 Task: Add Blue Stripes Hazelnut Butter Dark Chocolate Bar to the cart.
Action: Mouse moved to (18, 68)
Screenshot: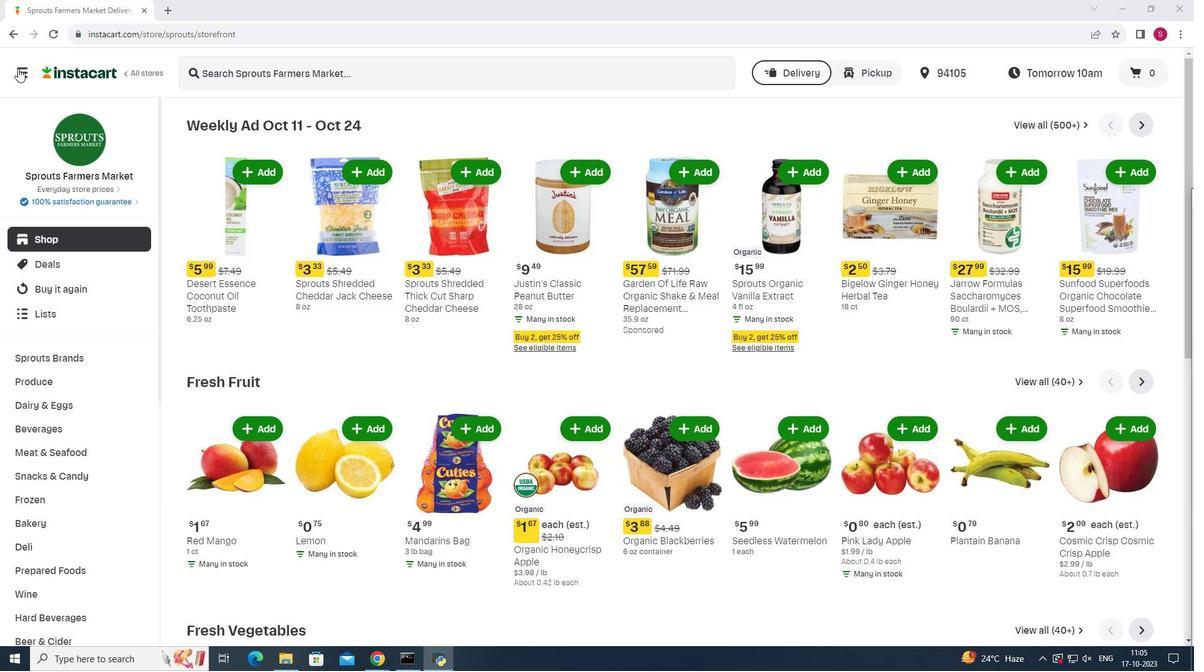 
Action: Mouse pressed left at (18, 68)
Screenshot: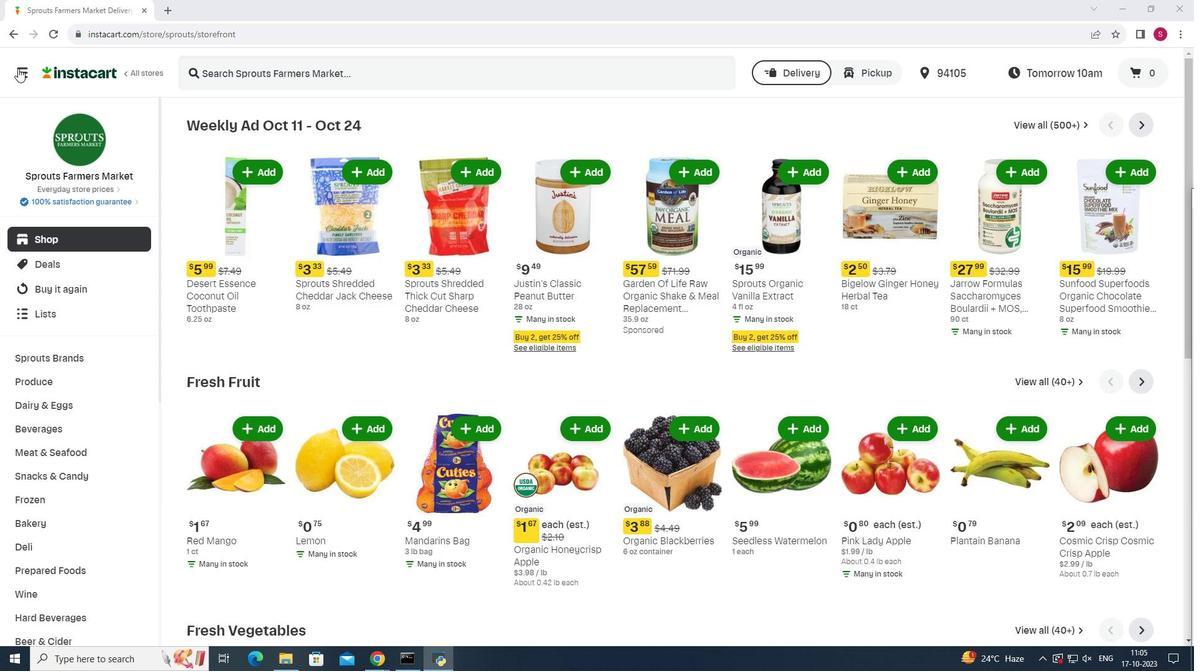 
Action: Mouse moved to (97, 325)
Screenshot: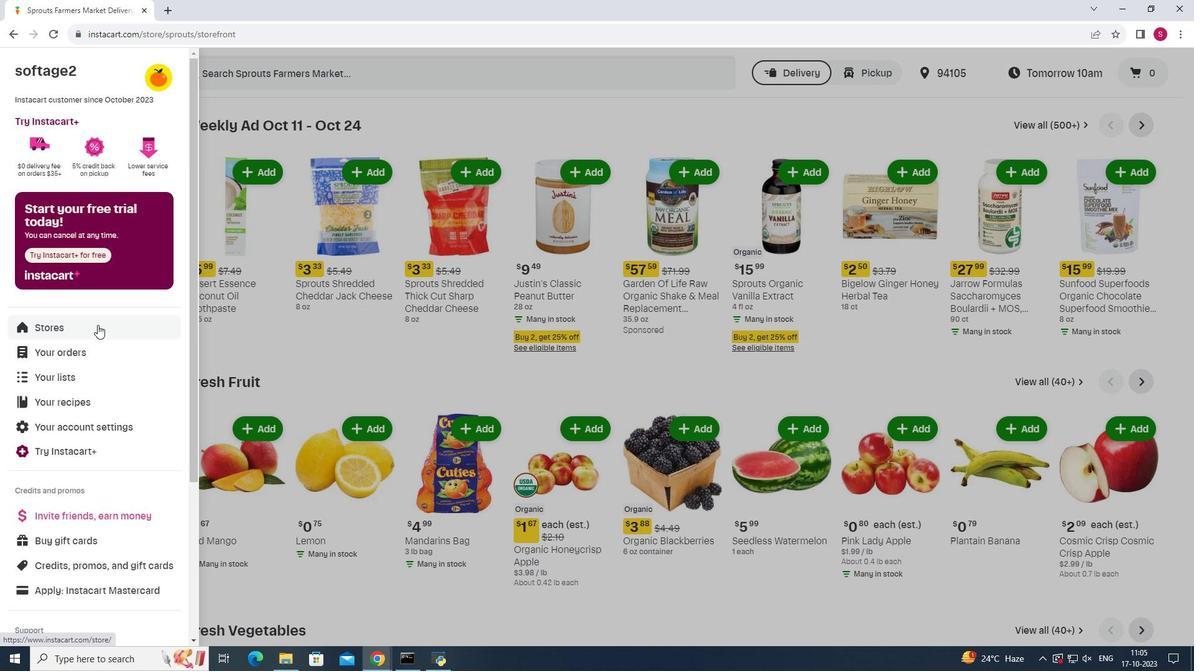 
Action: Mouse pressed left at (97, 325)
Screenshot: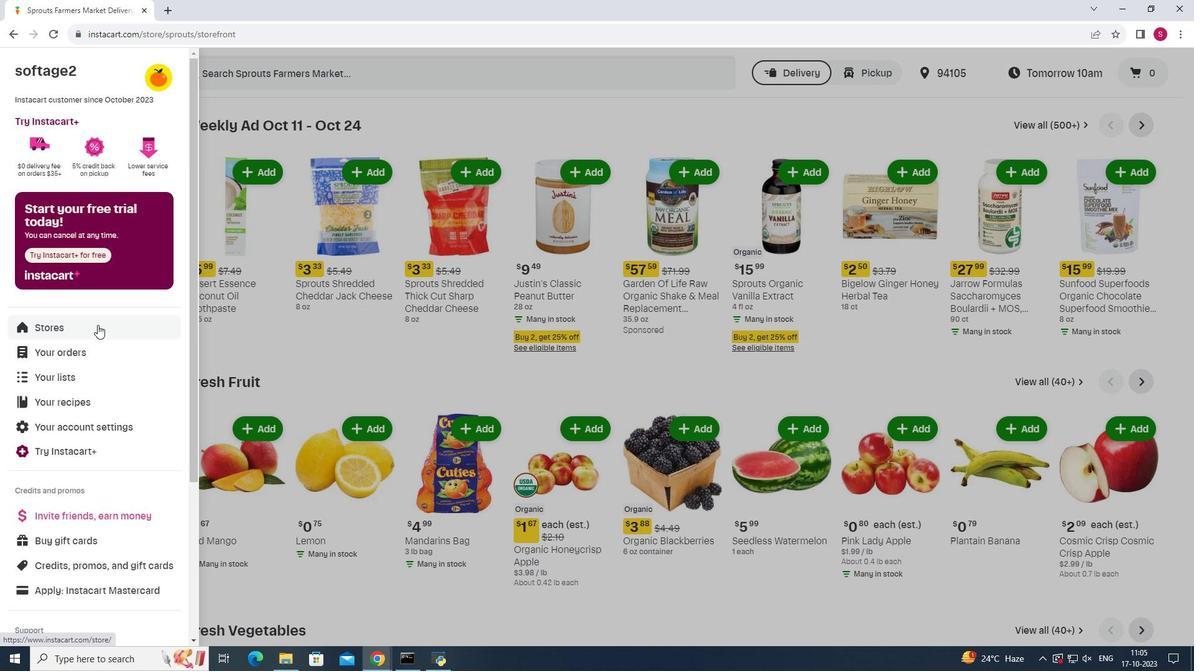 
Action: Mouse moved to (295, 111)
Screenshot: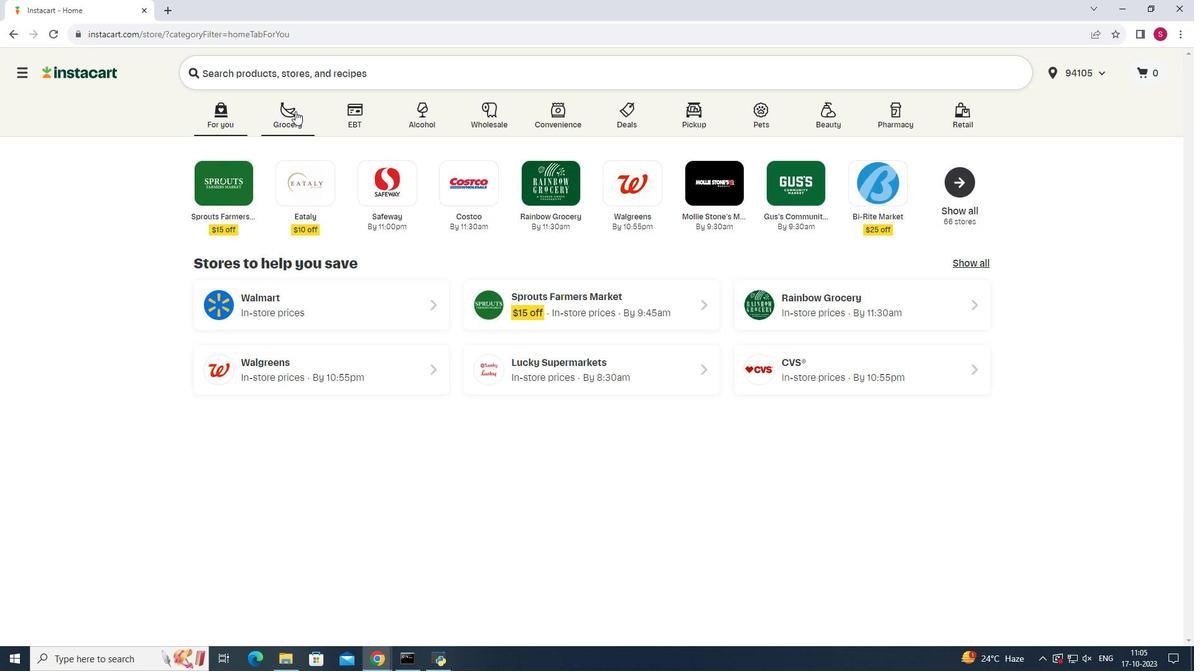
Action: Mouse pressed left at (295, 111)
Screenshot: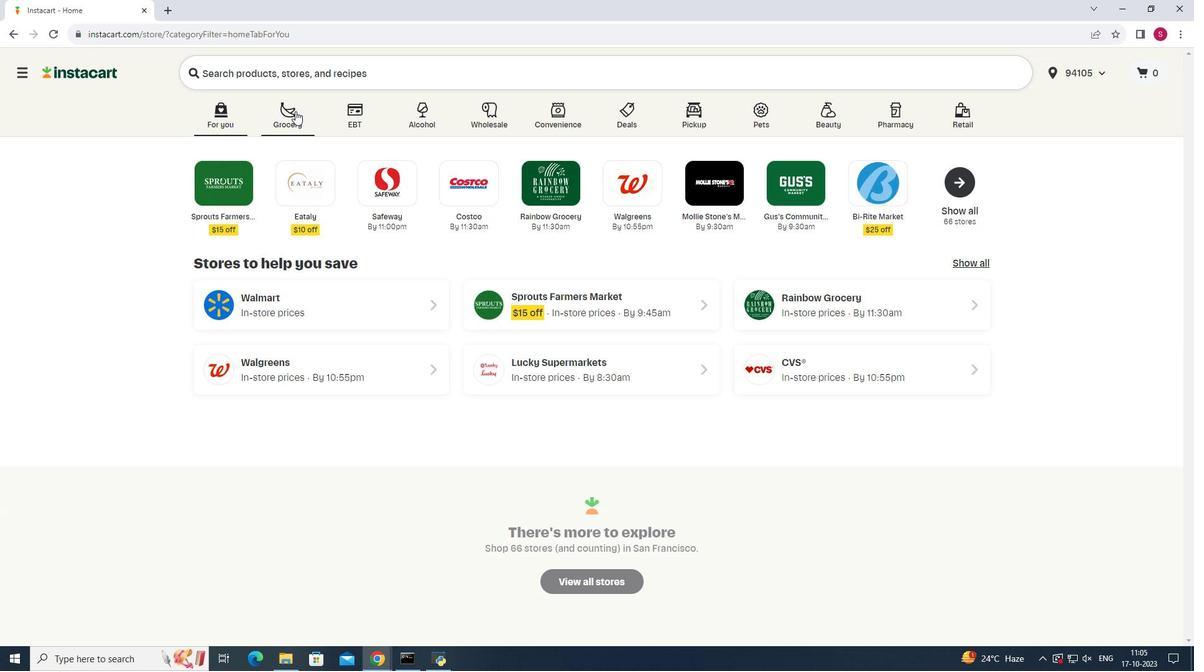 
Action: Mouse moved to (878, 167)
Screenshot: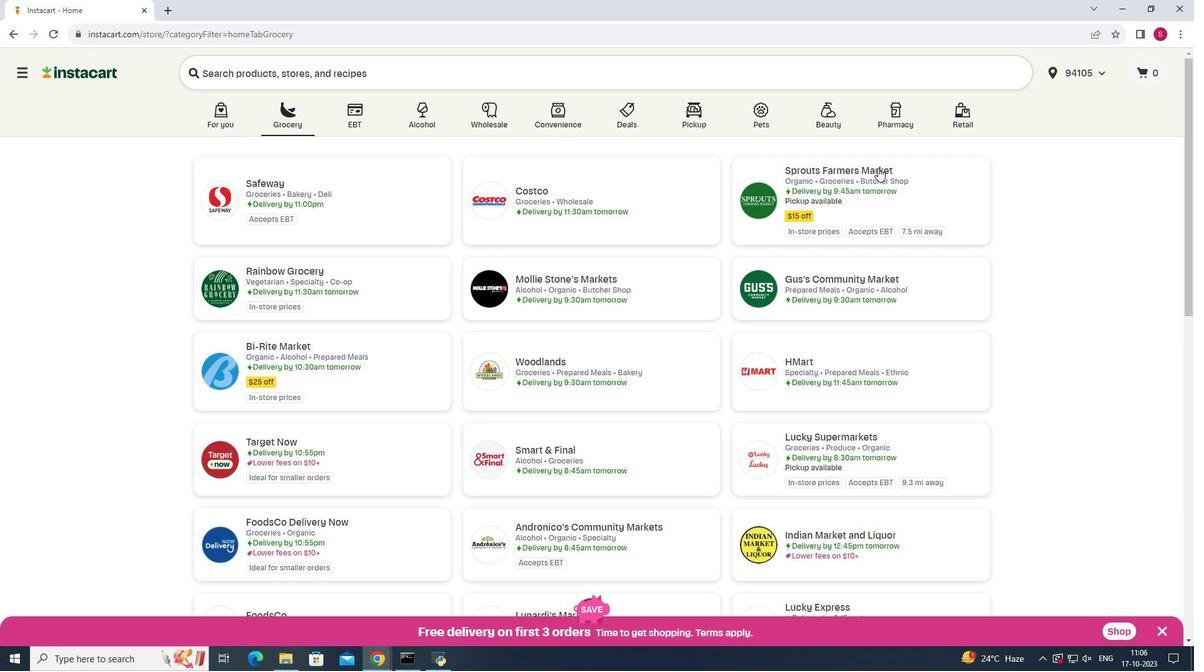 
Action: Mouse pressed left at (878, 167)
Screenshot: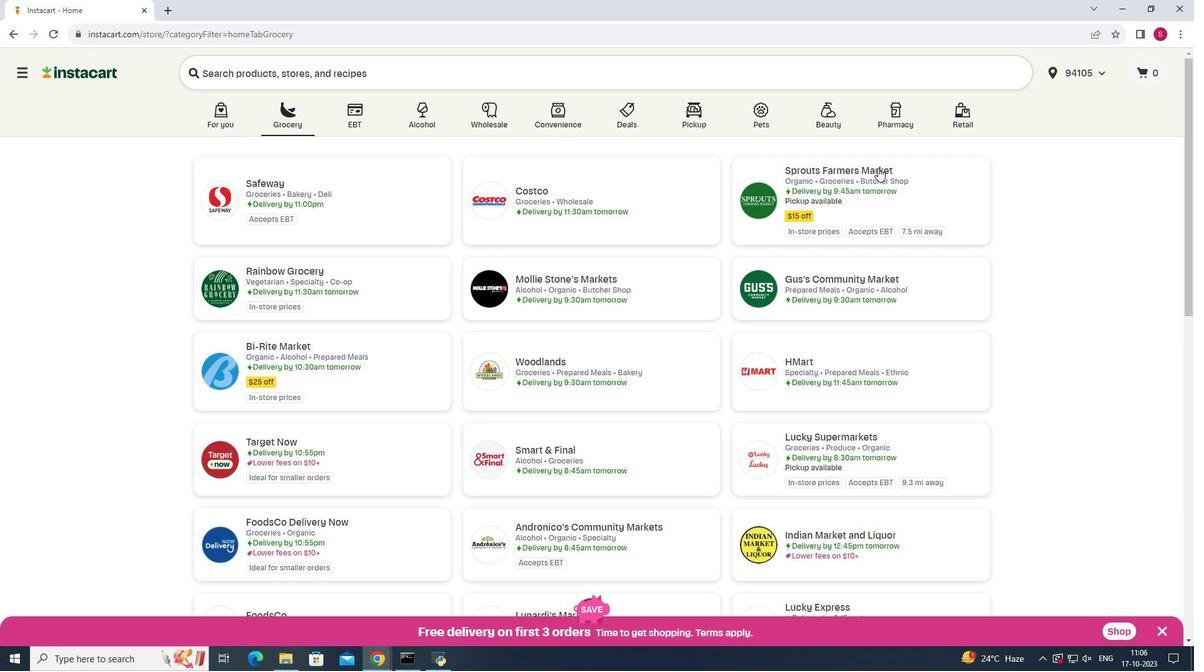 
Action: Mouse moved to (42, 479)
Screenshot: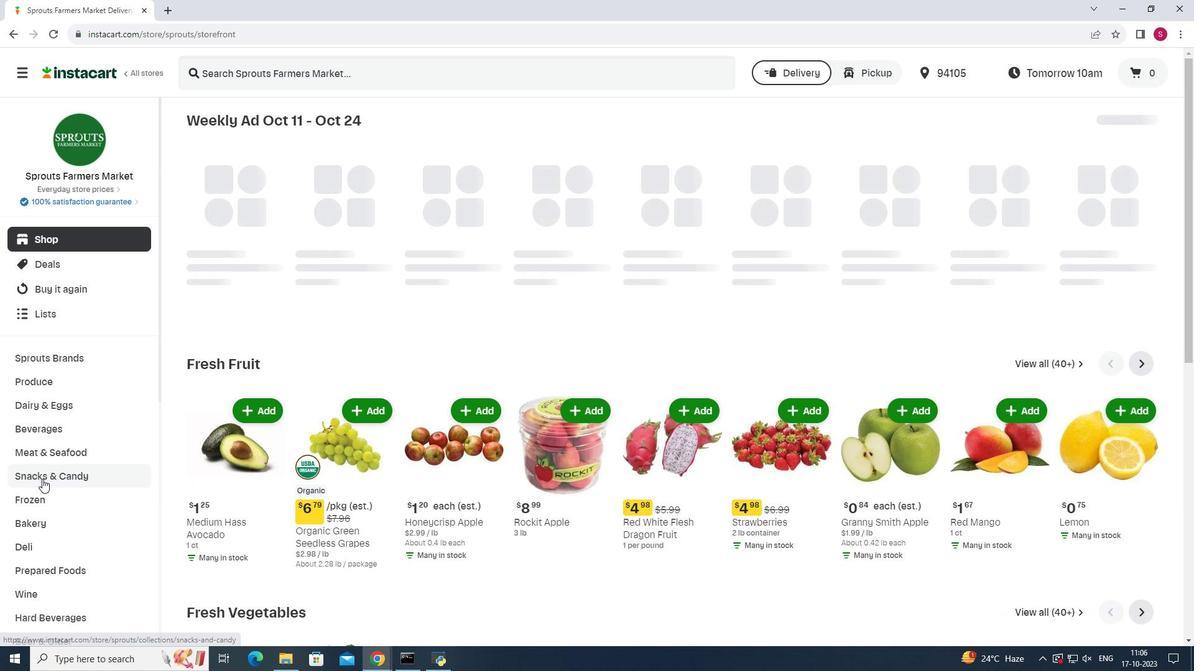 
Action: Mouse pressed left at (42, 479)
Screenshot: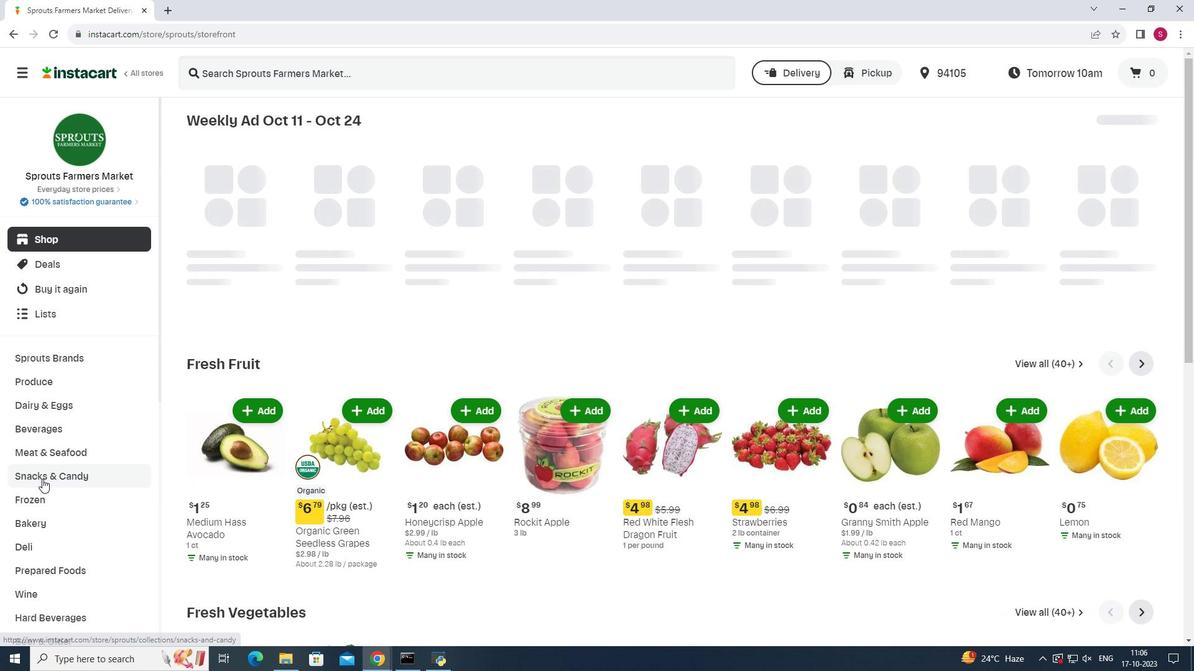 
Action: Mouse moved to (361, 149)
Screenshot: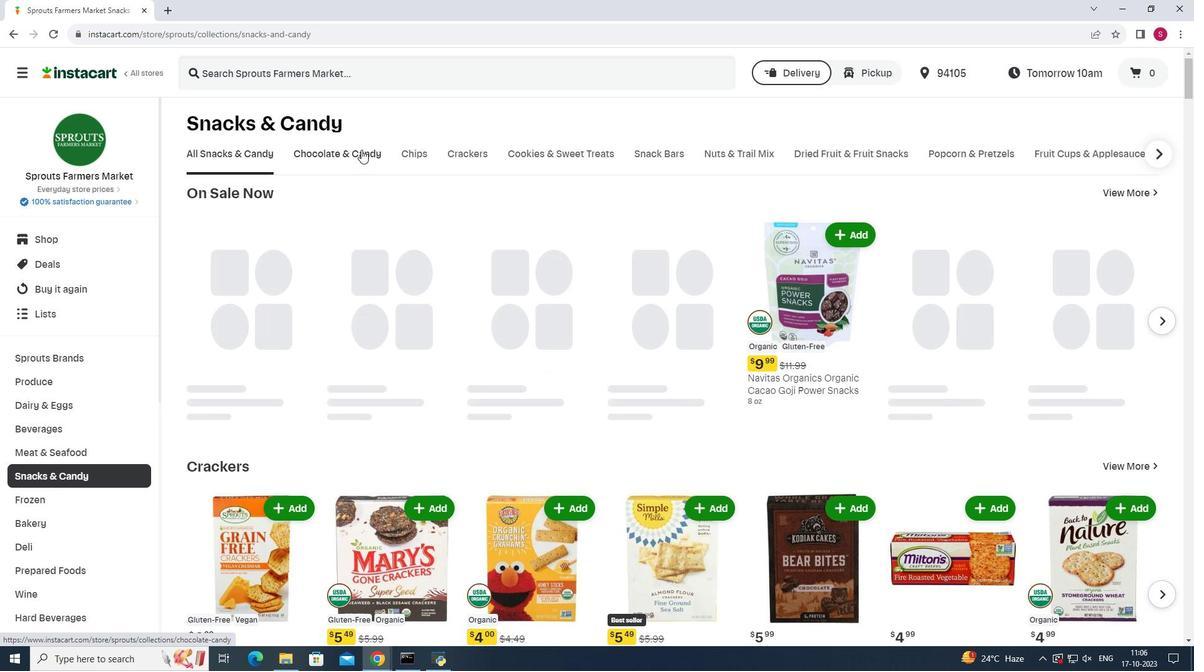 
Action: Mouse pressed left at (361, 149)
Screenshot: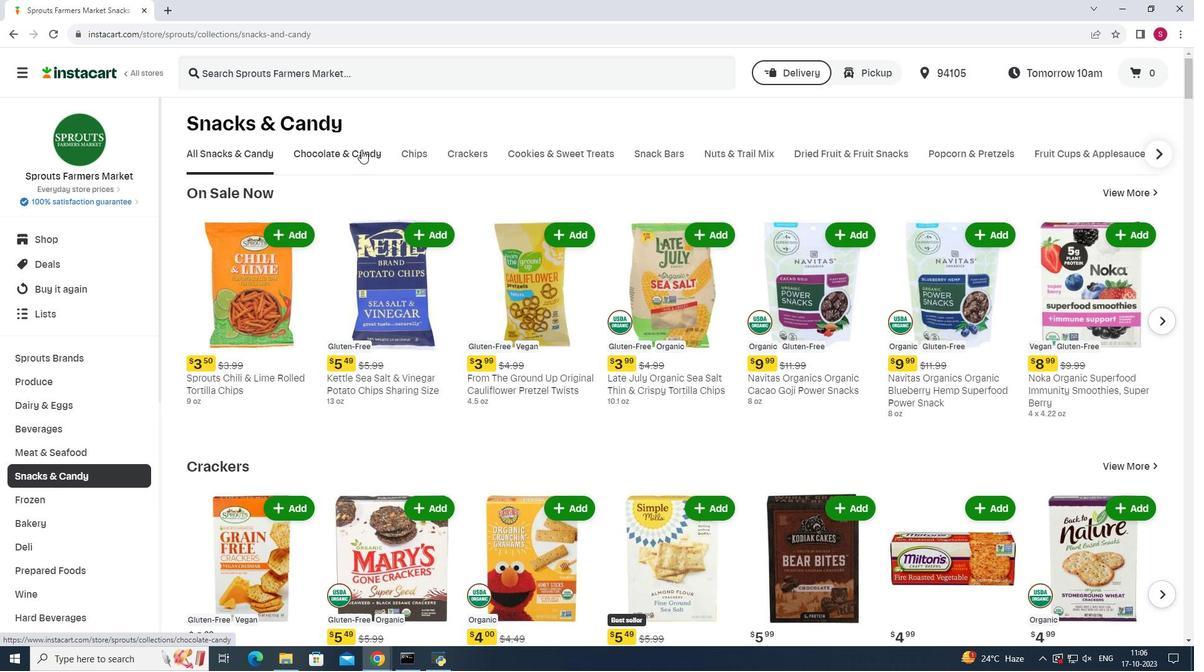 
Action: Mouse moved to (312, 206)
Screenshot: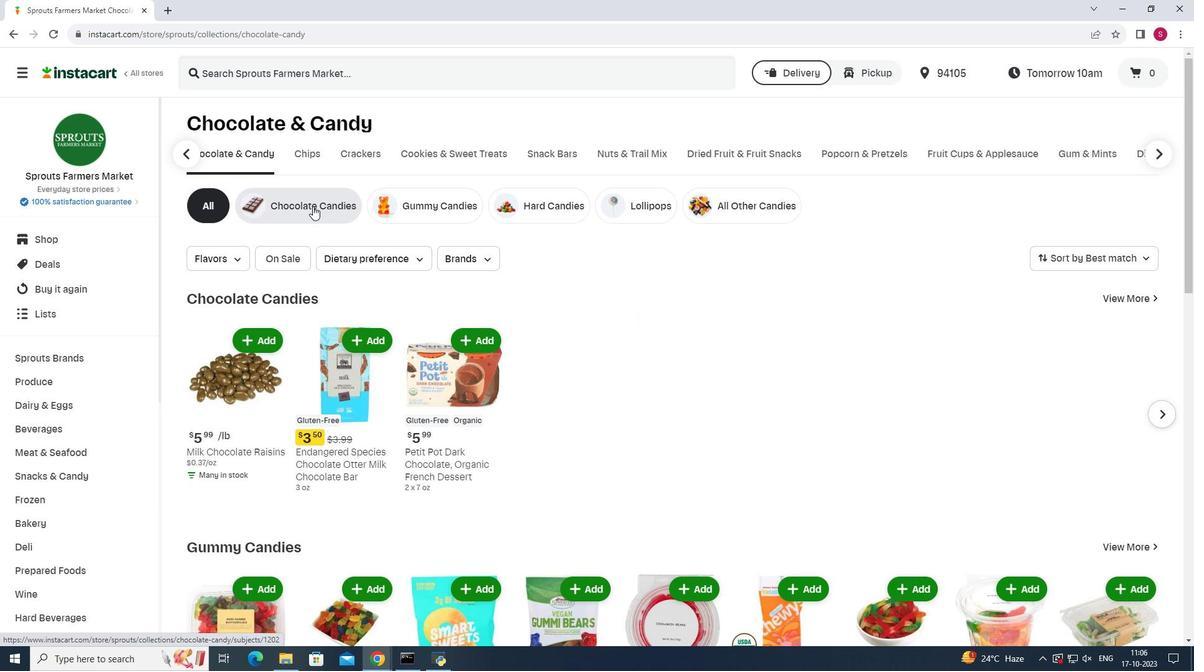
Action: Mouse pressed left at (312, 206)
Screenshot: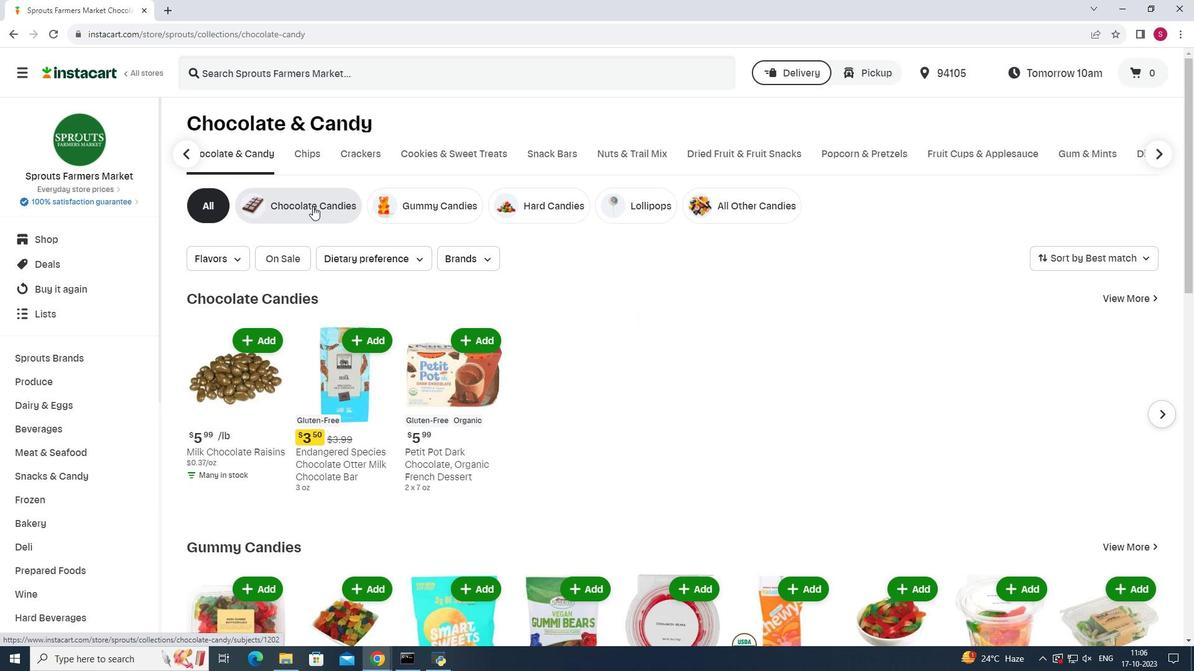 
Action: Mouse moved to (512, 75)
Screenshot: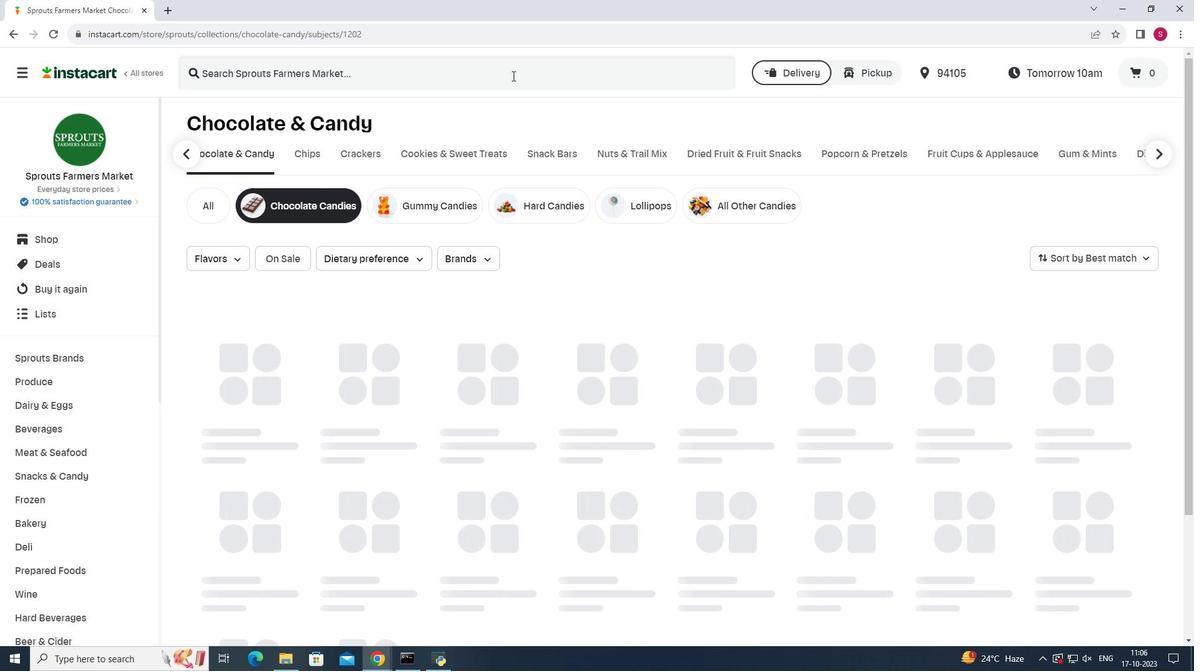 
Action: Mouse pressed left at (512, 75)
Screenshot: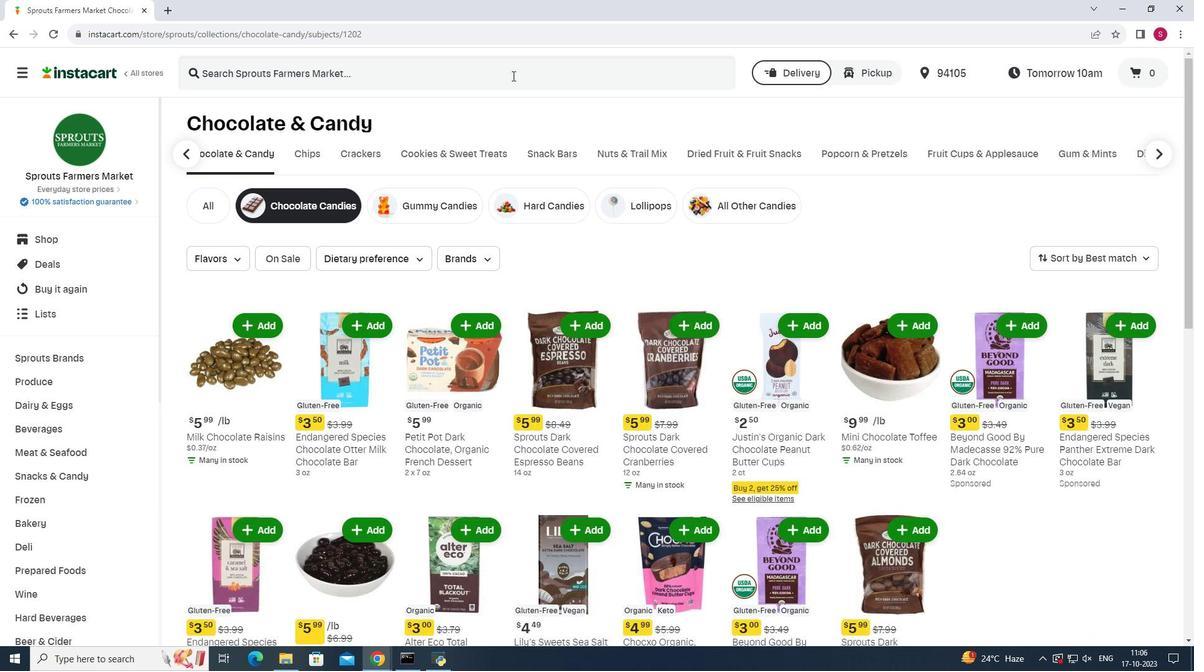 
Action: Key pressed <Key.shift>Blue<Key.space><Key.shift>Stripes<Key.space><Key.shift>Hazelnut<Key.space><Key.shift>Butter<Key.space><Key.shift>Dark<Key.space><Key.shift>Chocolate<Key.space><Key.shift>Bar<Key.enter>
Screenshot: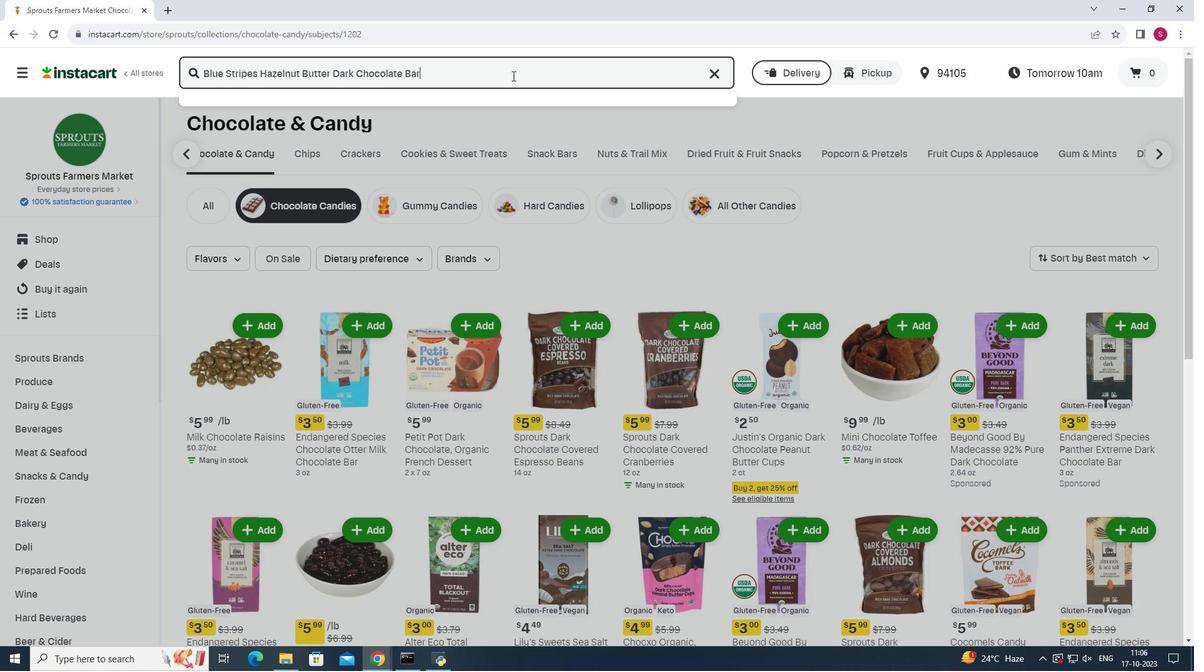 
Action: Mouse moved to (722, 200)
Screenshot: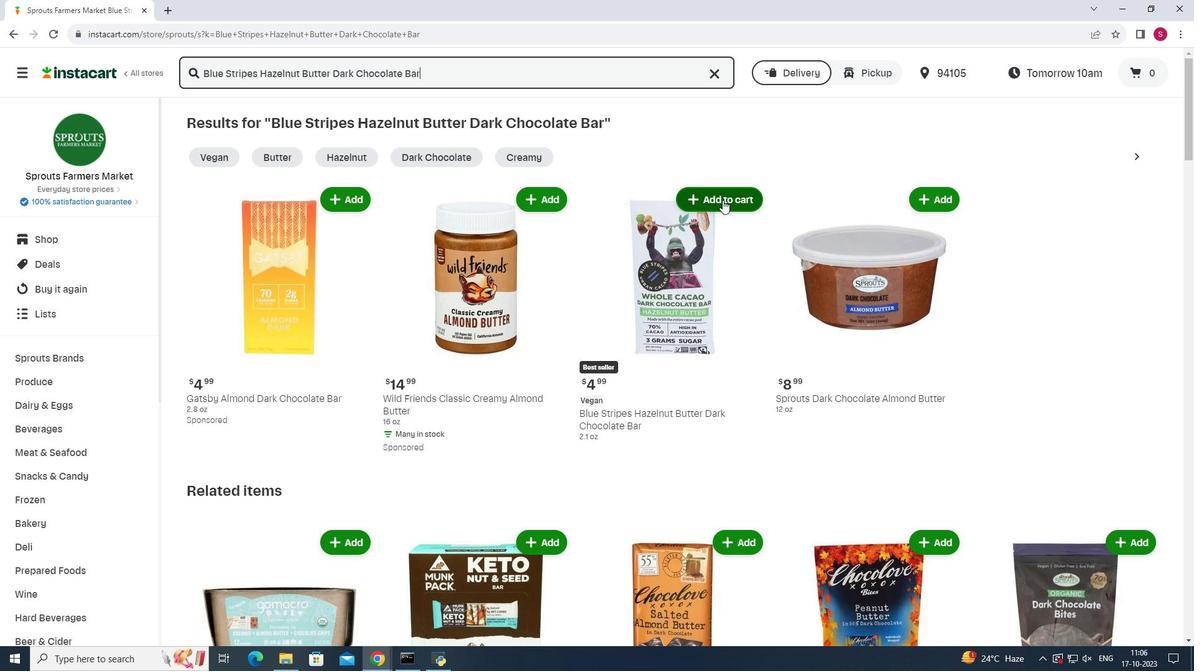 
Action: Mouse pressed left at (722, 200)
Screenshot: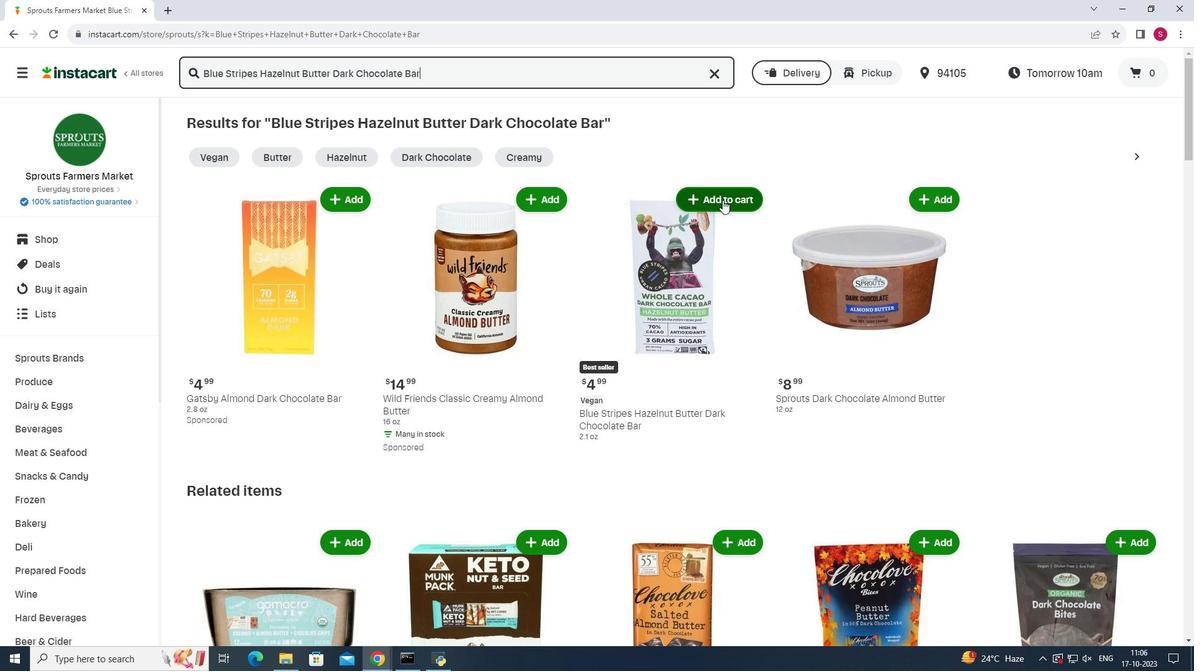 
Action: Mouse moved to (841, 180)
Screenshot: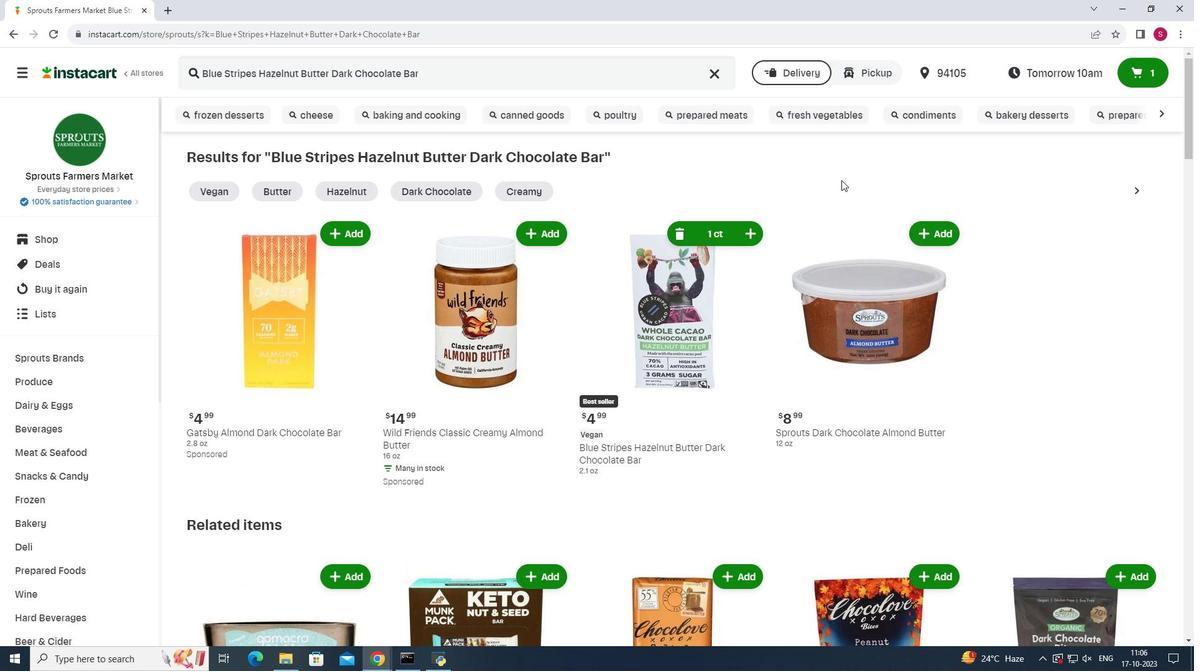
